 Task: Create in the project ArchBridge and in the Backlog issue 'Implement user permissions to restrict access to sensitive data' a child issue 'Big data model interpretability and fairness testing and optimization', and assign it to team member softage.4@softage.net. Create in the project ArchBridge and in the Backlog issue 'Develop a new feature to allow for in-app messaging between users' a child issue 'Kubernetes cluster node and pod monitoring and remediation', and assign it to team member softage.1@softage.net
Action: Mouse moved to (206, 57)
Screenshot: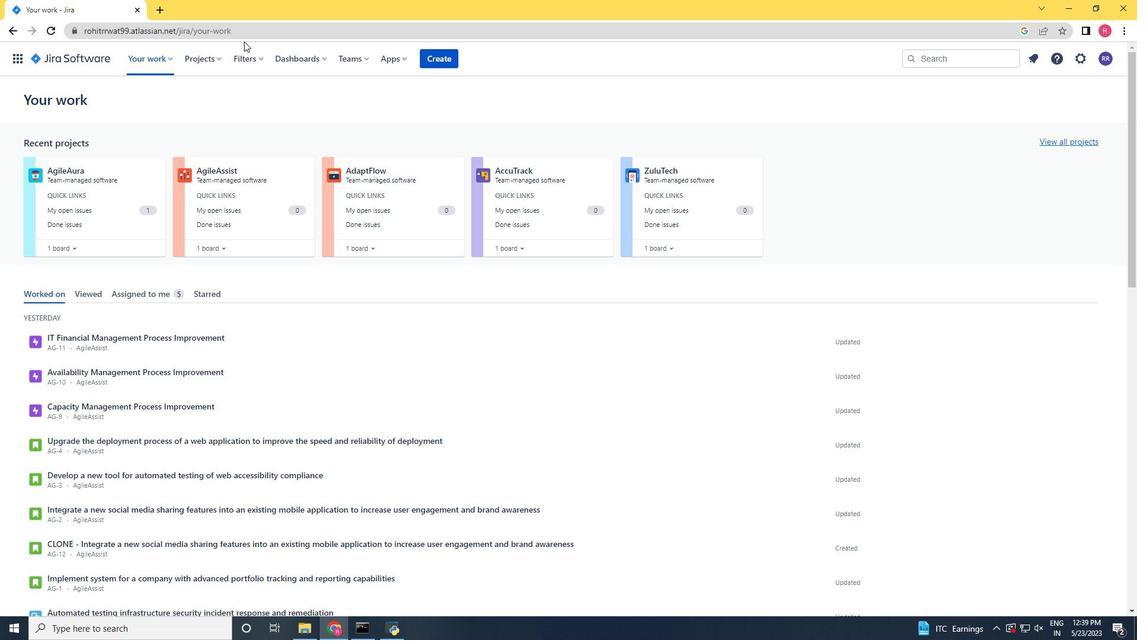 
Action: Mouse pressed left at (206, 57)
Screenshot: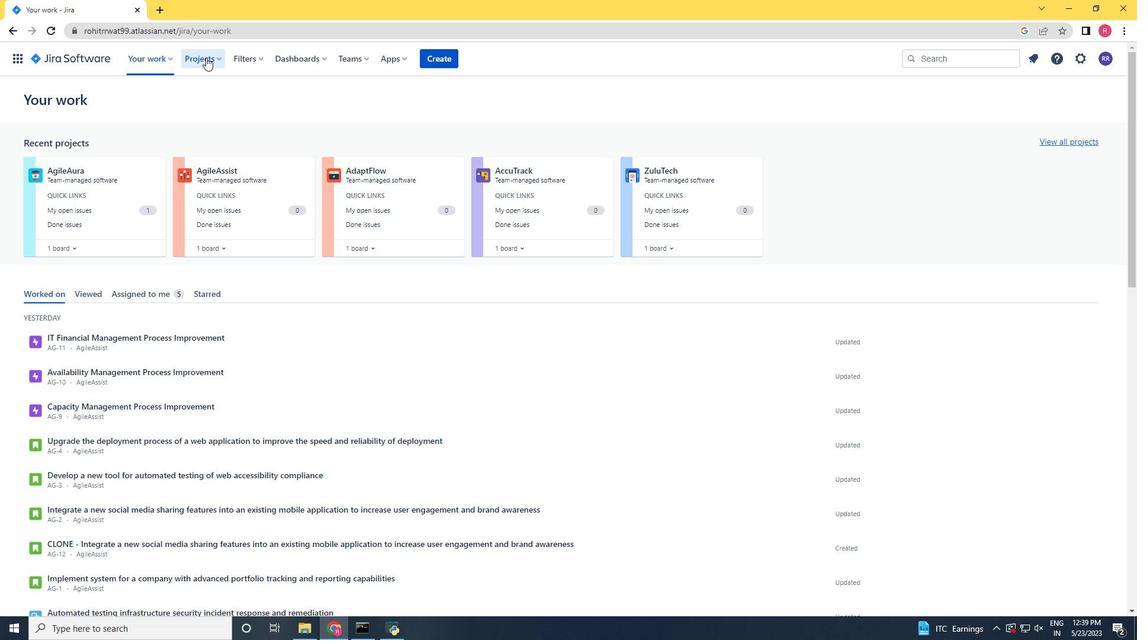 
Action: Mouse moved to (226, 109)
Screenshot: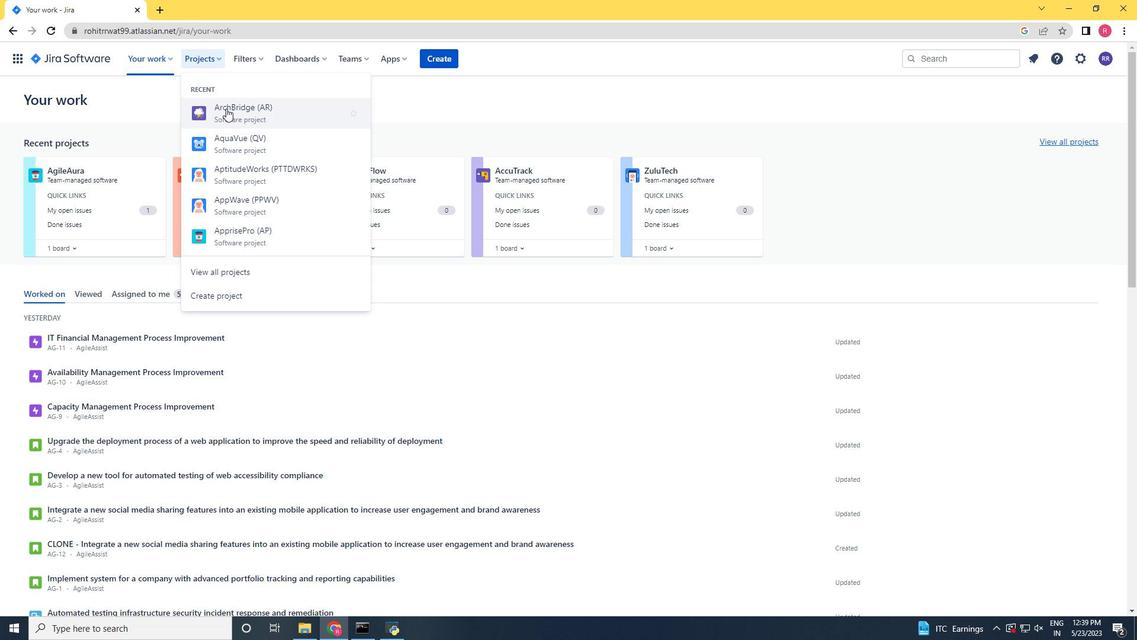 
Action: Mouse pressed left at (226, 109)
Screenshot: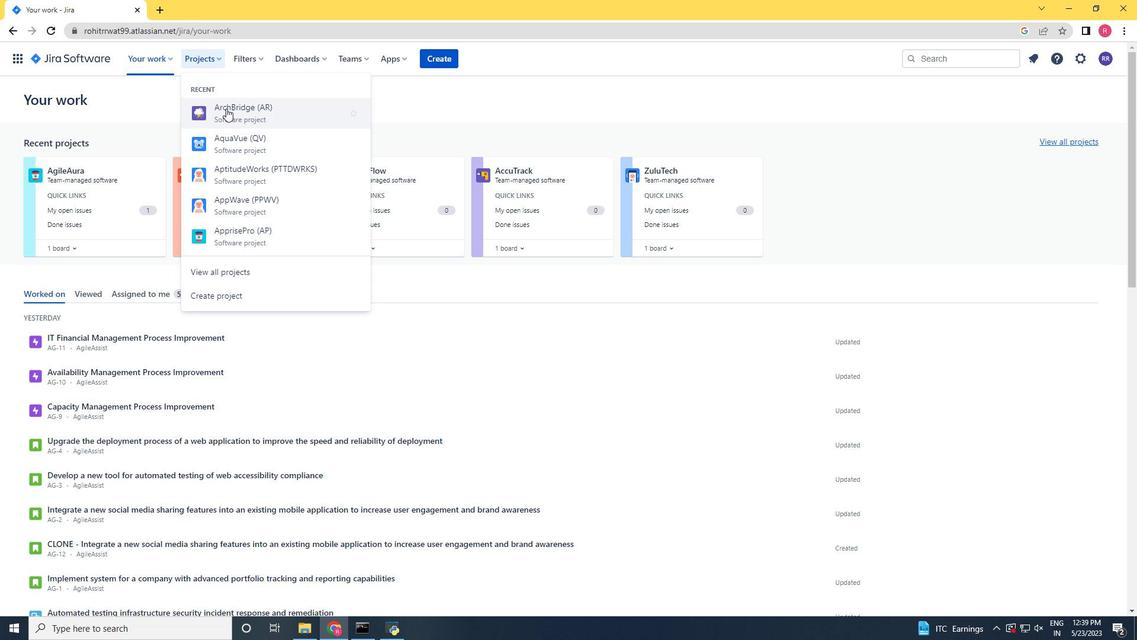
Action: Mouse moved to (66, 183)
Screenshot: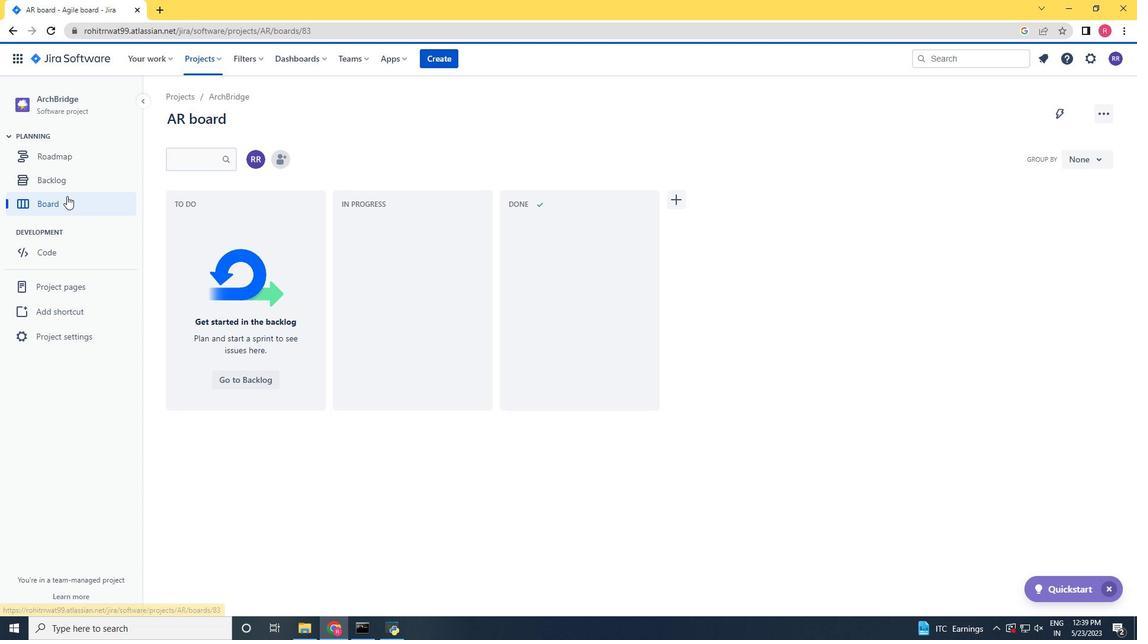 
Action: Mouse pressed left at (66, 183)
Screenshot: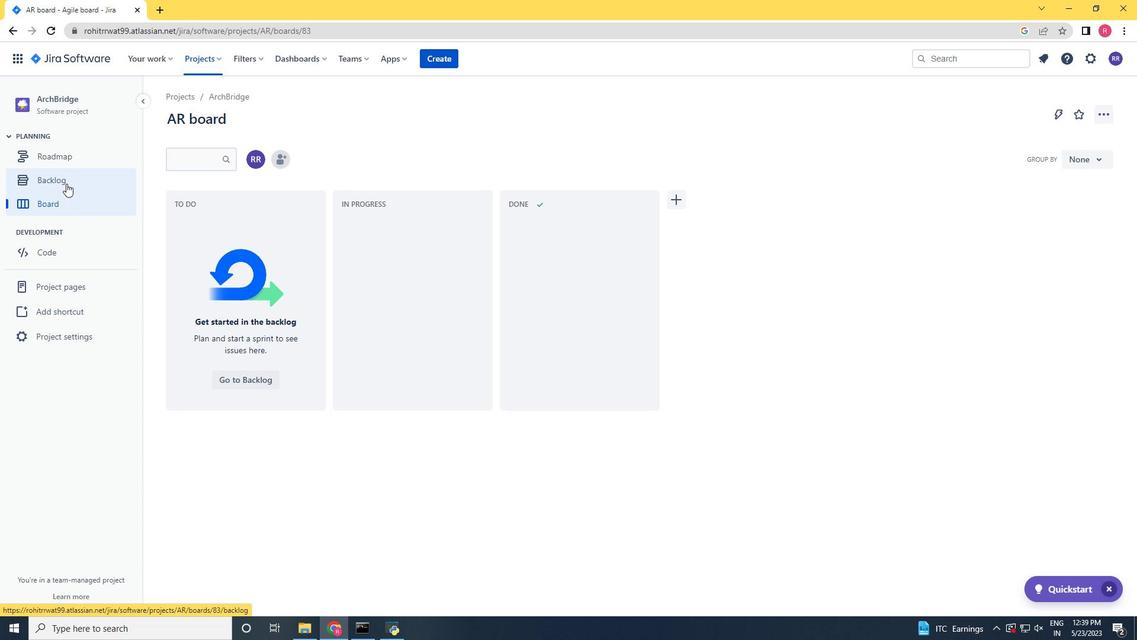 
Action: Mouse moved to (488, 339)
Screenshot: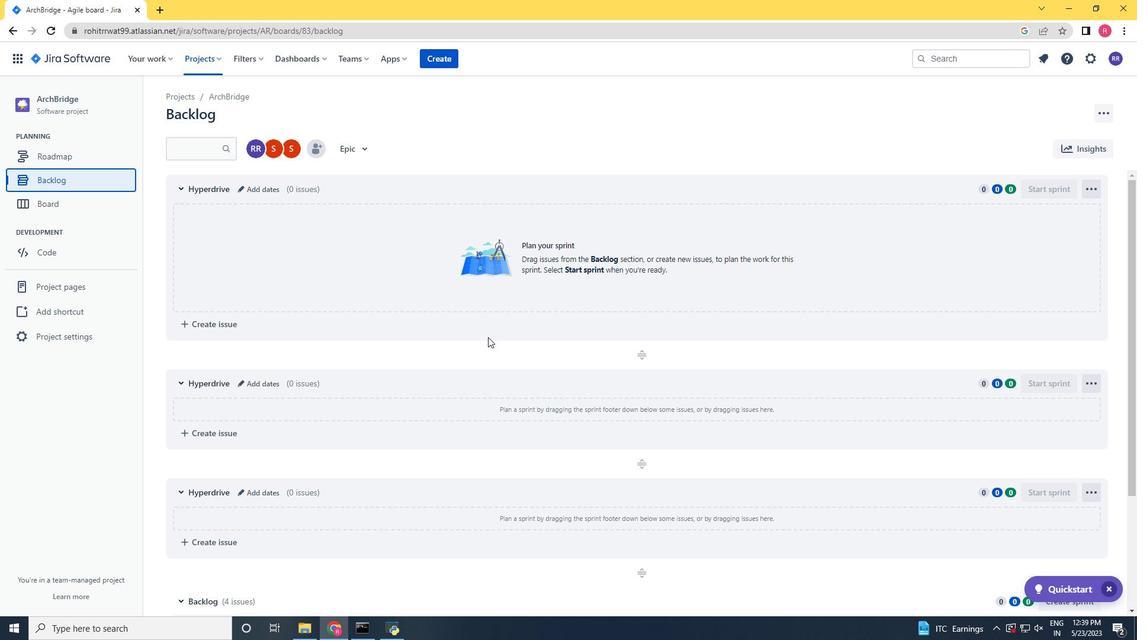
Action: Mouse scrolled (488, 338) with delta (0, 0)
Screenshot: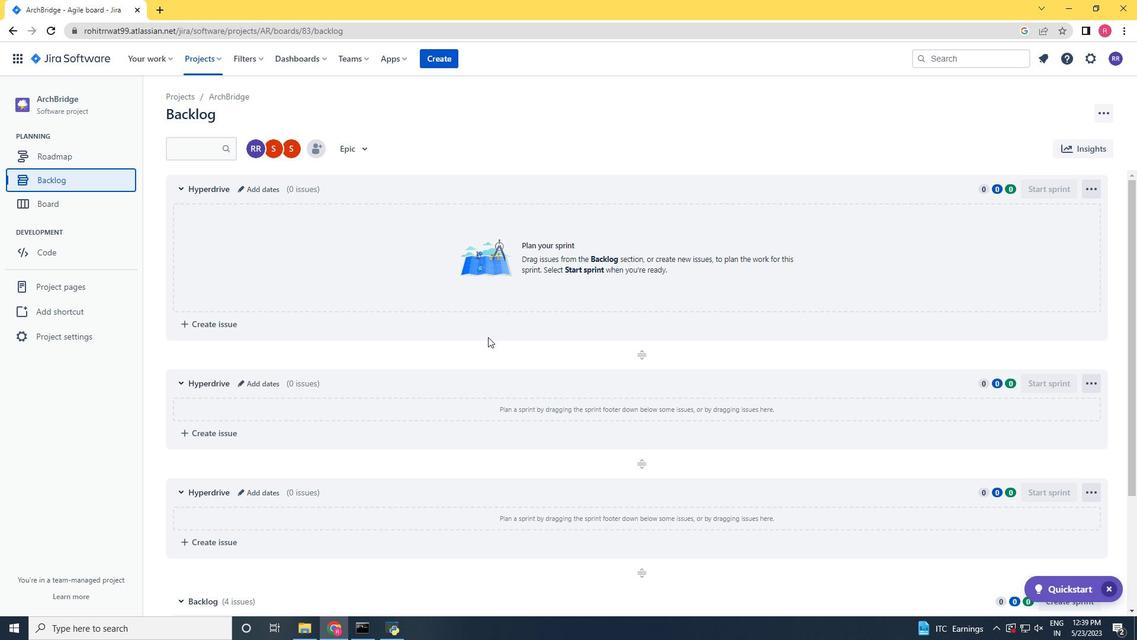 
Action: Mouse moved to (488, 340)
Screenshot: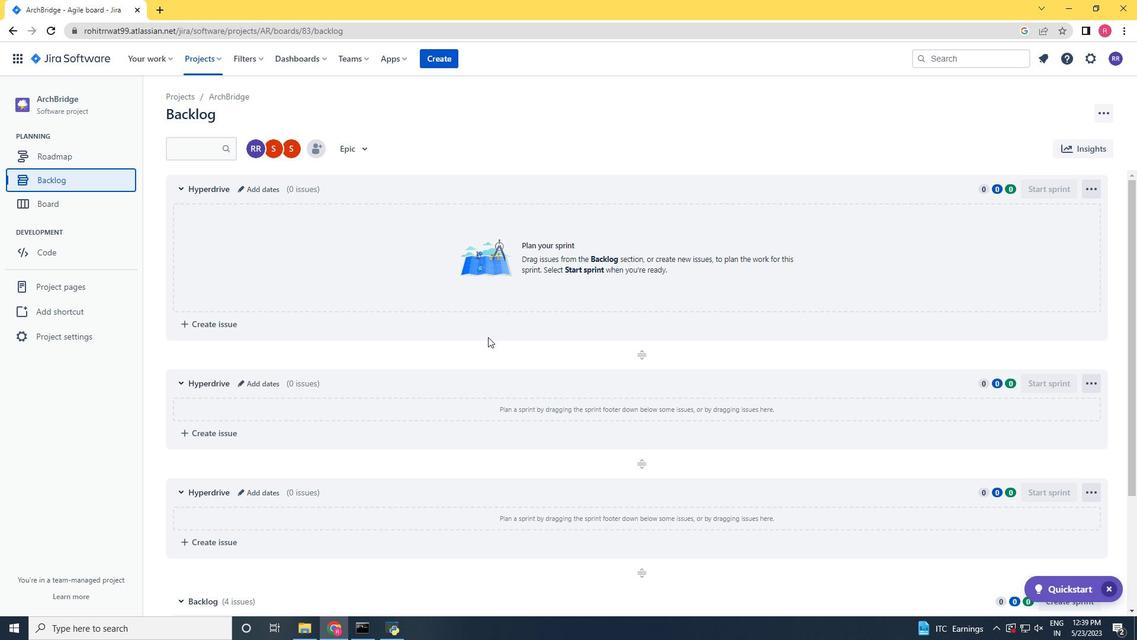 
Action: Mouse scrolled (488, 340) with delta (0, 0)
Screenshot: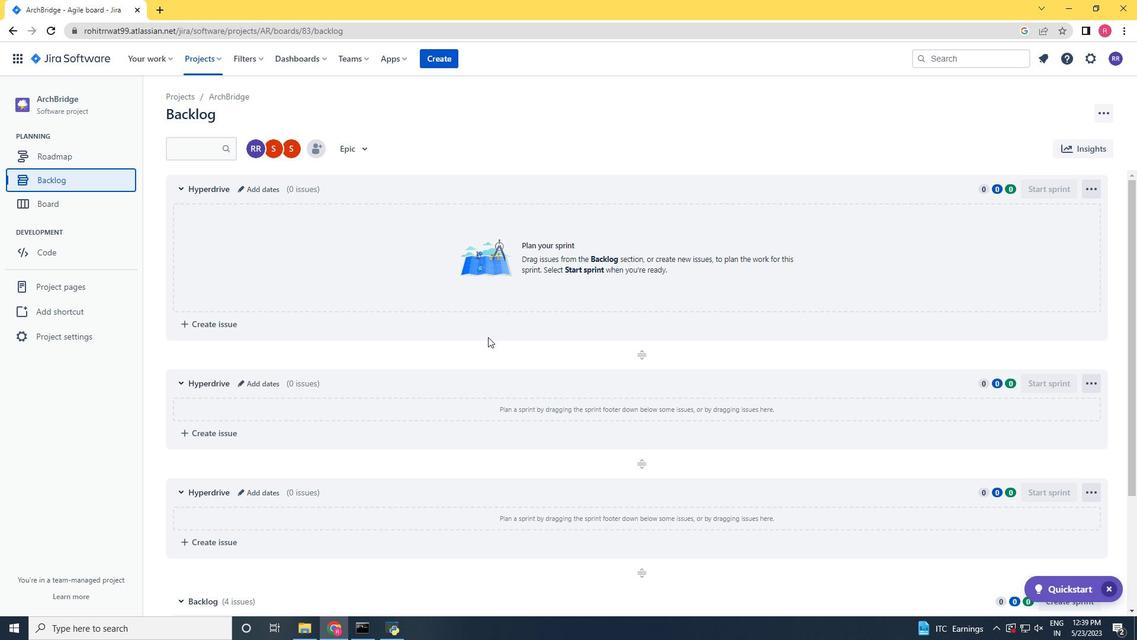 
Action: Mouse scrolled (488, 340) with delta (0, 0)
Screenshot: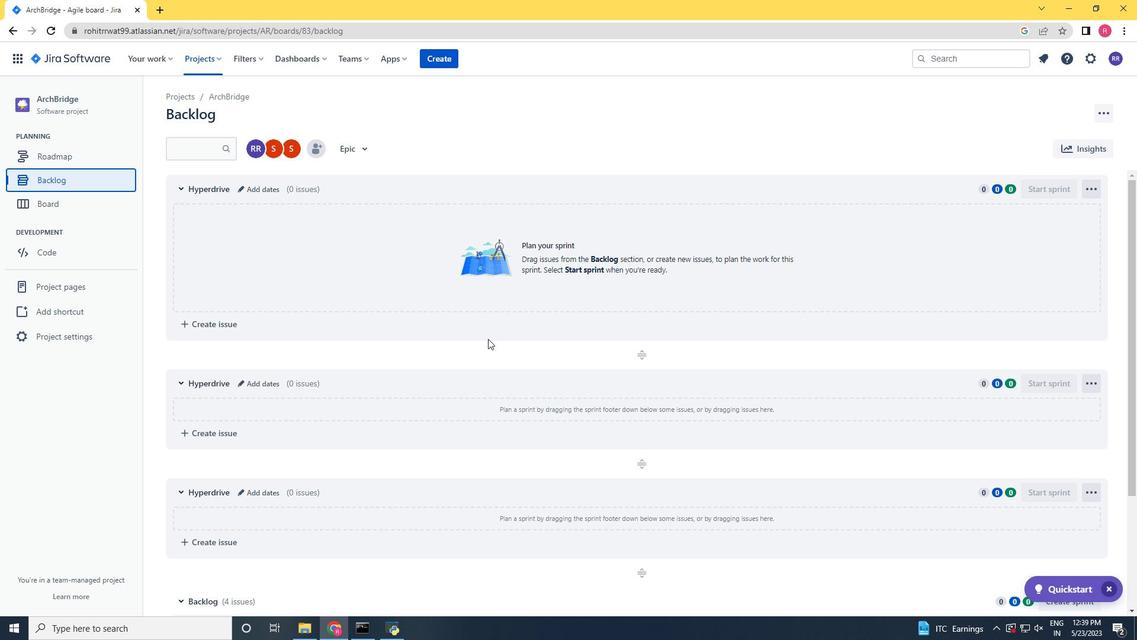 
Action: Mouse scrolled (488, 340) with delta (0, 0)
Screenshot: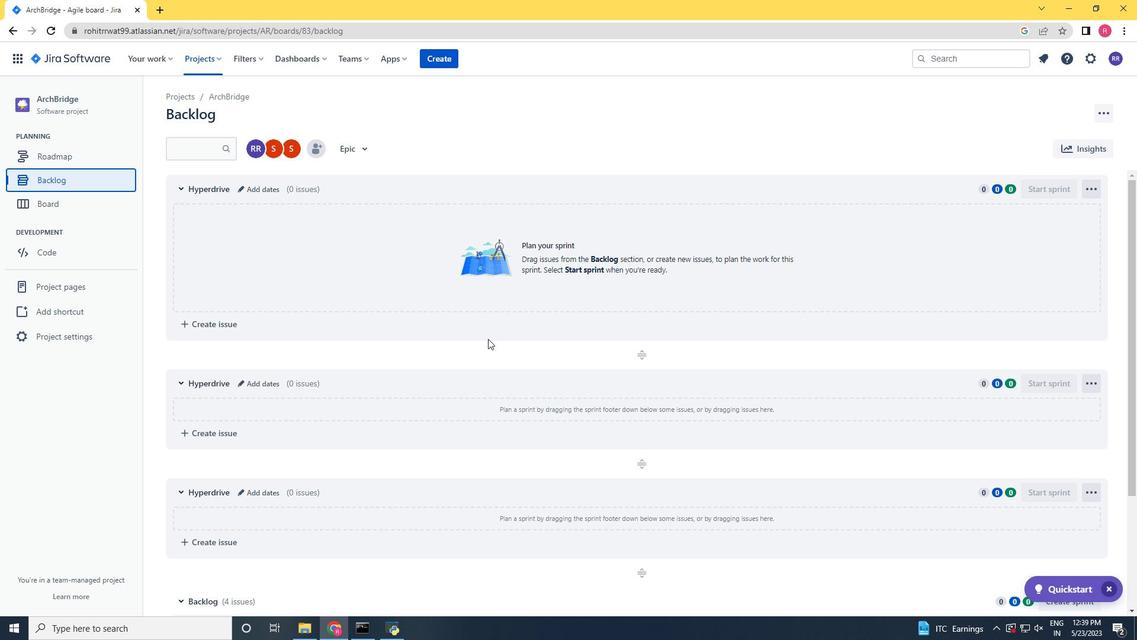 
Action: Mouse scrolled (488, 340) with delta (0, 0)
Screenshot: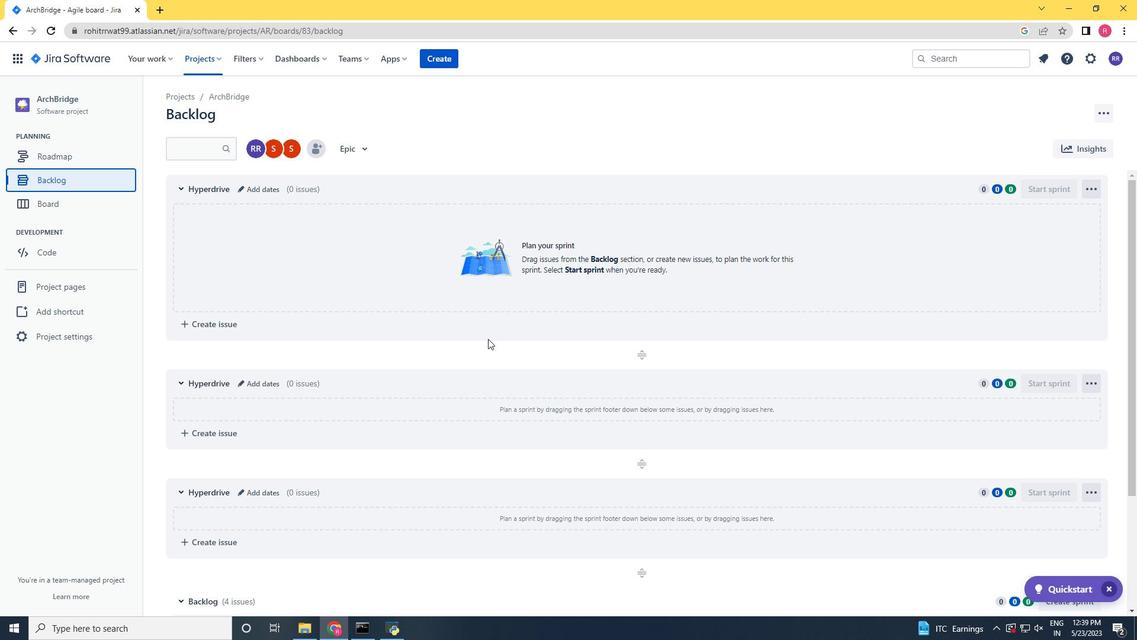 
Action: Mouse scrolled (488, 340) with delta (0, 0)
Screenshot: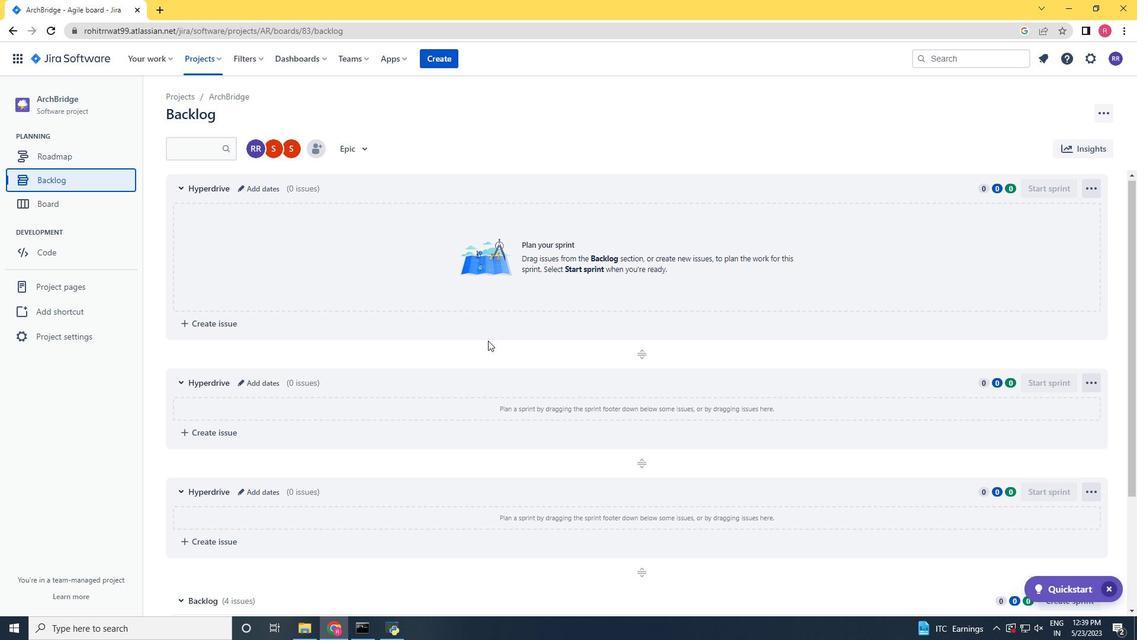 
Action: Mouse moved to (489, 360)
Screenshot: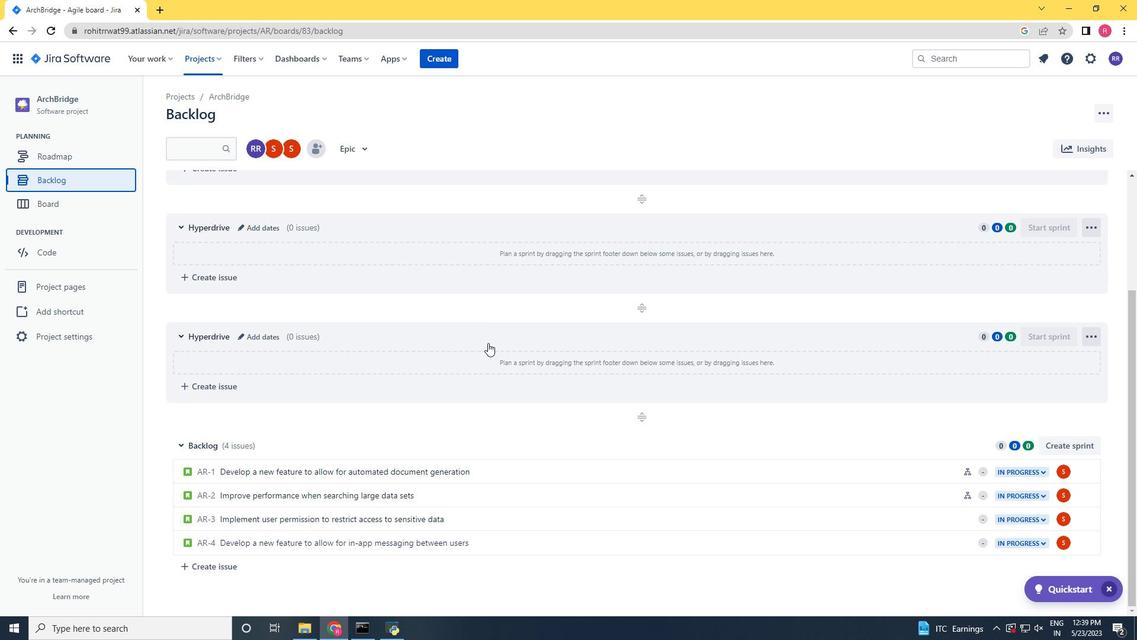 
Action: Mouse scrolled (489, 360) with delta (0, 0)
Screenshot: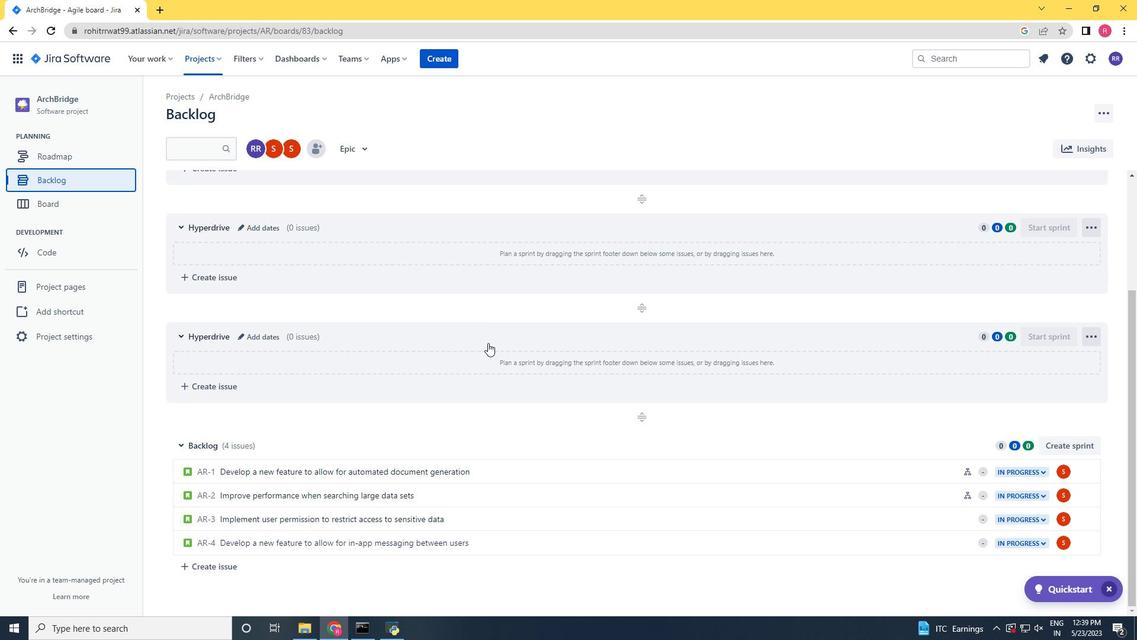 
Action: Mouse moved to (772, 519)
Screenshot: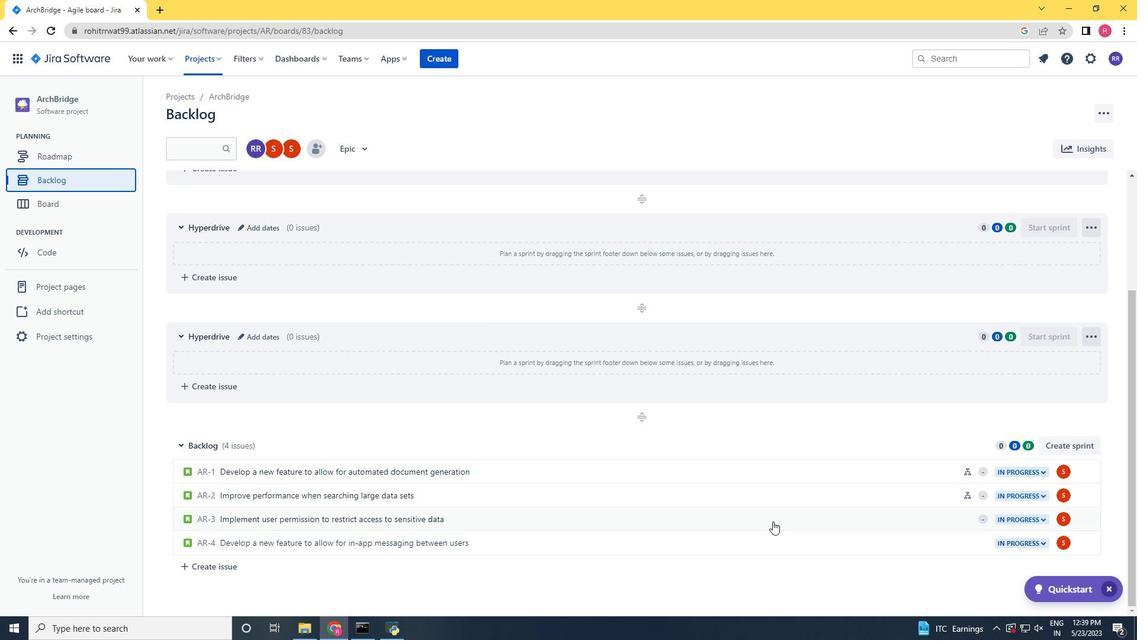 
Action: Mouse pressed left at (772, 519)
Screenshot: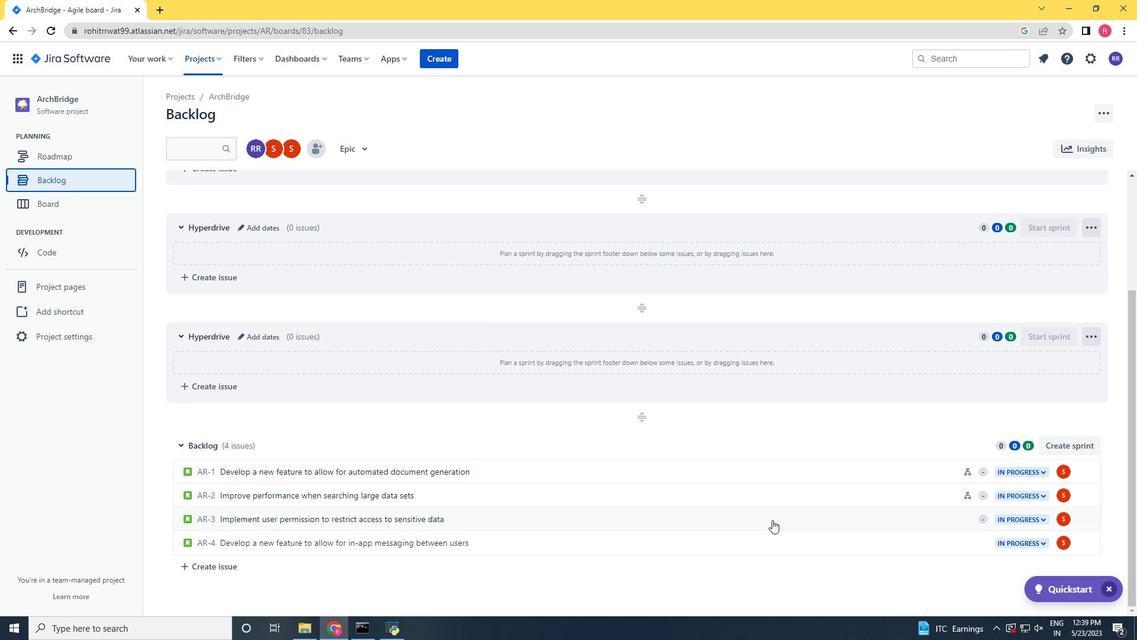 
Action: Mouse moved to (929, 250)
Screenshot: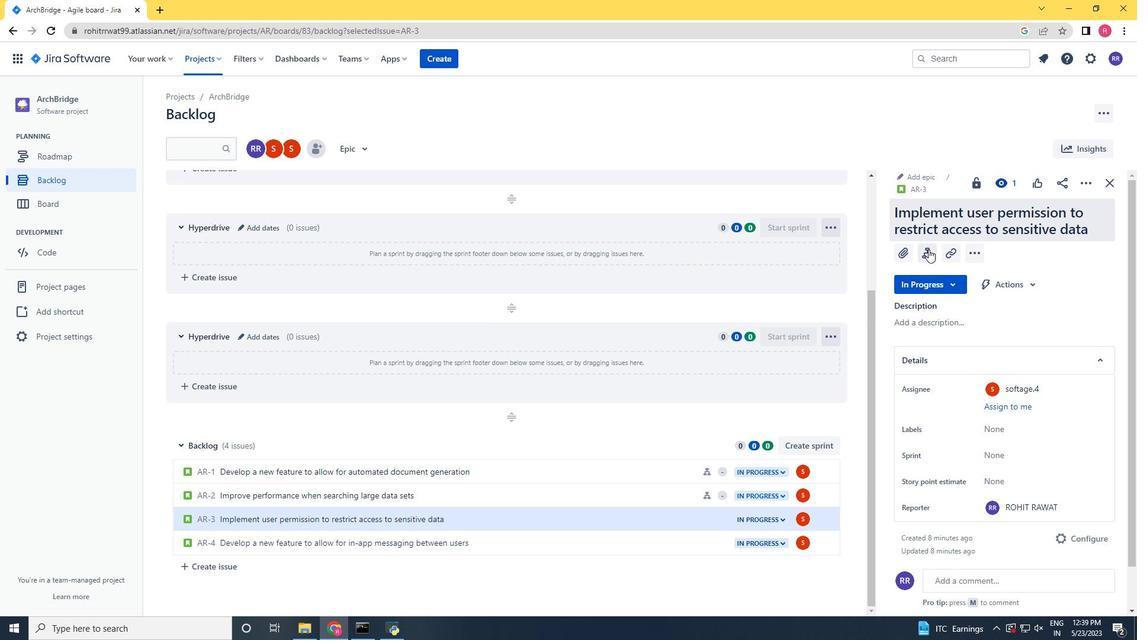 
Action: Mouse pressed left at (929, 250)
Screenshot: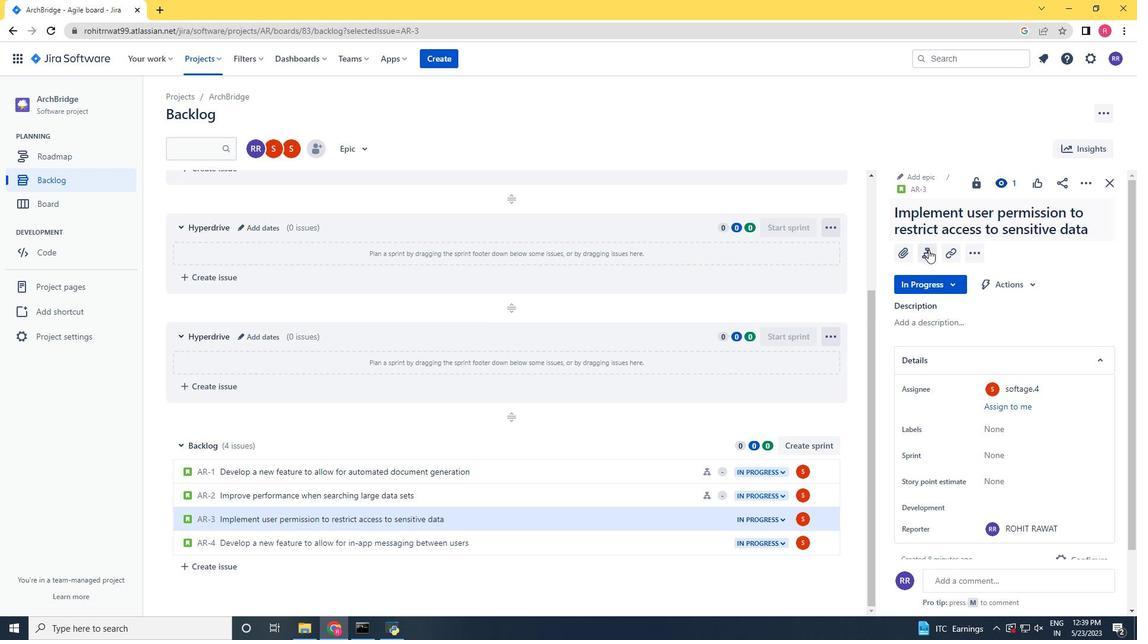 
Action: Mouse moved to (928, 252)
Screenshot: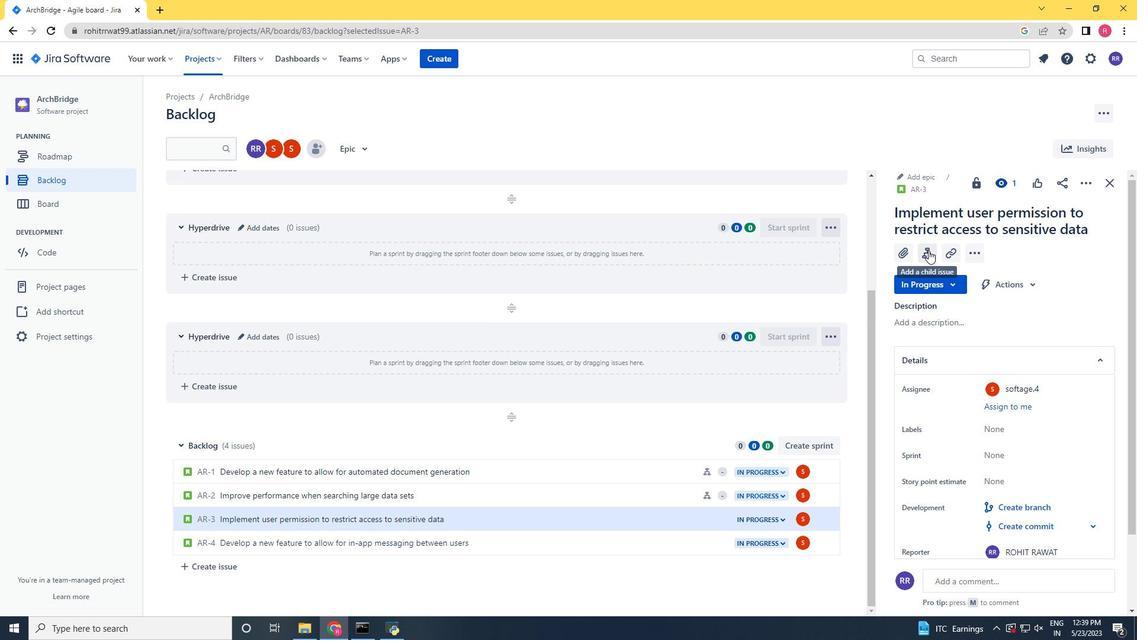 
Action: Key pressed <Key.shift>BIg<Key.space>data<Key.space>model<Key.space><Key.left><Key.left><Key.left><Key.left><Key.left><Key.left><Key.left><Key.left><Key.left><Key.left><Key.left><Key.left><Key.left><Key.left><Key.left><Key.left><Key.right><Key.right><Key.backspace>i<Key.right><Key.right><Key.right><Key.right><Key.right><Key.right><Key.right><Key.right><Key.right><Key.right><Key.right><Key.right><Key.right><Key.right><Key.right><Key.right><Key.right>intepretability<Key.space>and<Key.space>faiir<Key.backspace><Key.backspace>rnessr<Key.backspace>testing<Key.space><Key.left><Key.left><Key.left><Key.left><Key.left><Key.left><Key.left><Key.left><Key.space><Key.right><Key.right><Key.right><Key.right><Key.right><Key.right><Key.right><Key.right><Key.right><Key.right><Key.right>and<Key.space>optimization<Key.space><Key.left><Key.left><Key.left><Key.left><Key.left><Key.left><Key.left><Key.left><Key.left><Key.left><Key.left><Key.left><Key.left><Key.left><Key.left><Key.left><Key.left><Key.left><Key.left><Key.left><Key.left><Key.left><Key.left><Key.left><Key.left><Key.left><Key.left><Key.left><Key.left><Key.left><Key.left><Key.left><Key.left><Key.left><Key.left><Key.left><Key.left><Key.left><Key.left><Key.left><Key.left><Key.left><Key.left><Key.left><Key.left><Key.left><Key.left><Key.left><Key.left><Key.left><Key.left><Key.left><Key.right><Key.right>r<Key.enter>
Screenshot: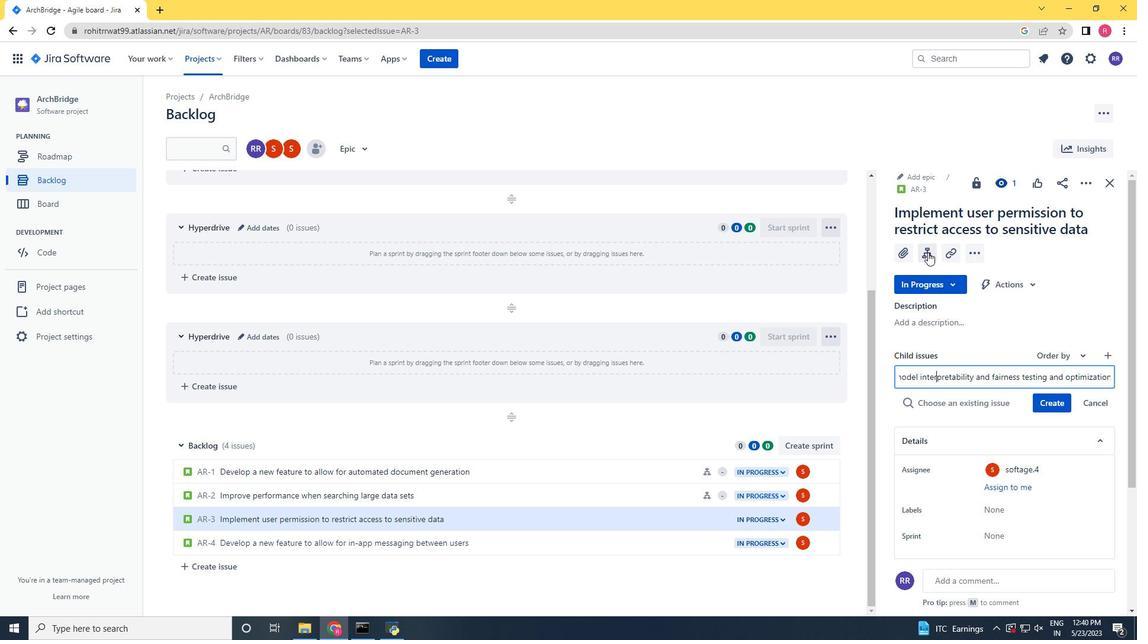 
Action: Mouse moved to (685, 535)
Screenshot: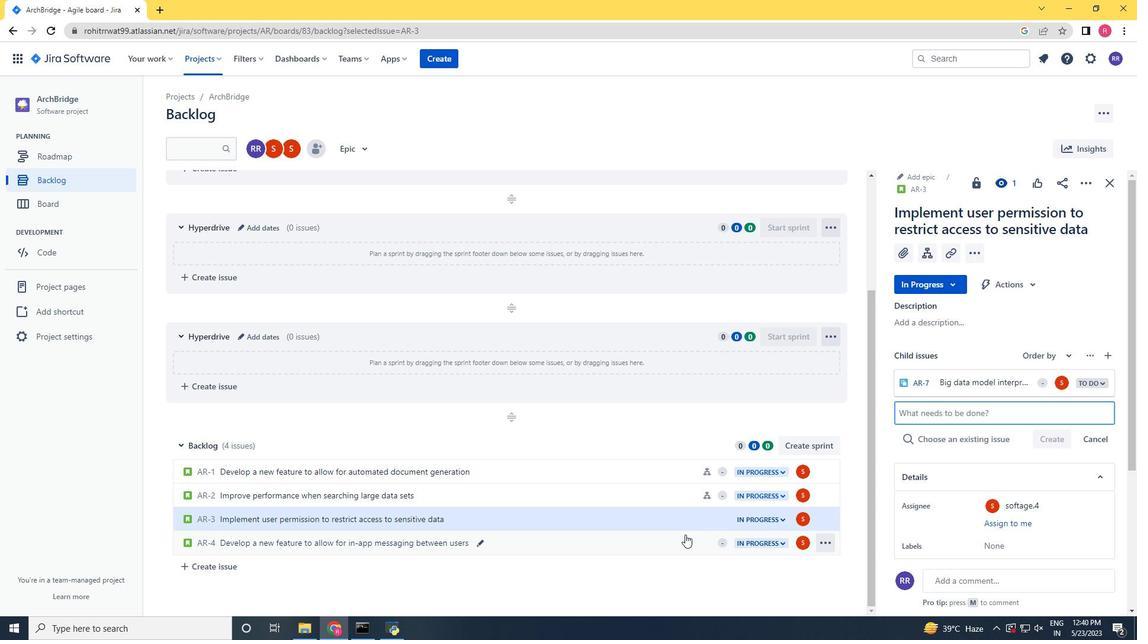
Action: Mouse pressed left at (685, 535)
Screenshot: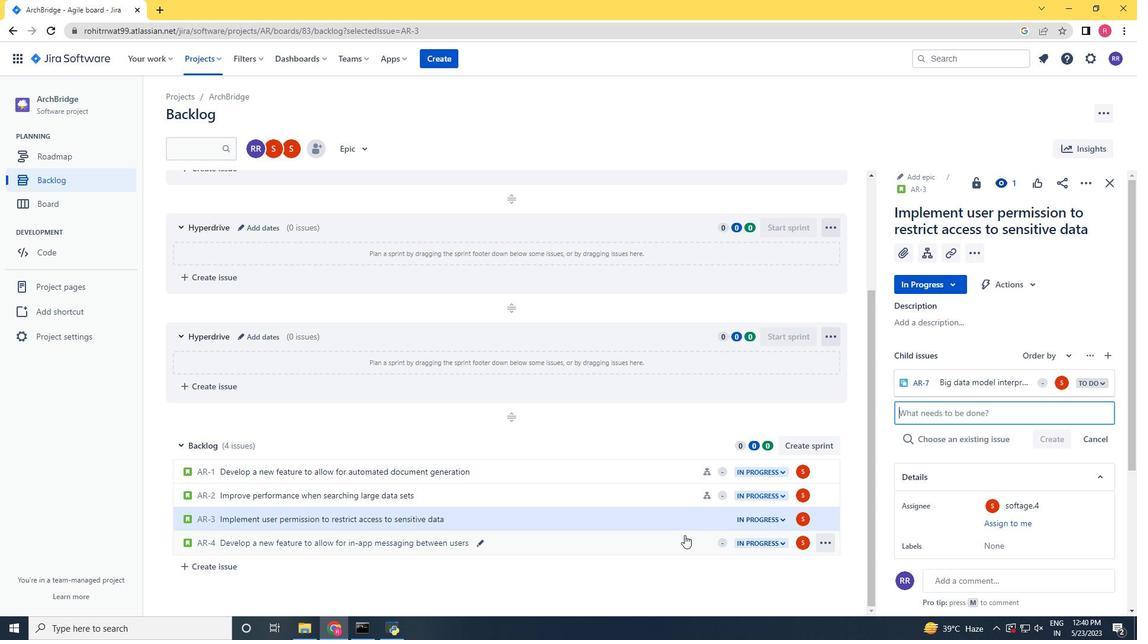 
Action: Mouse moved to (930, 254)
Screenshot: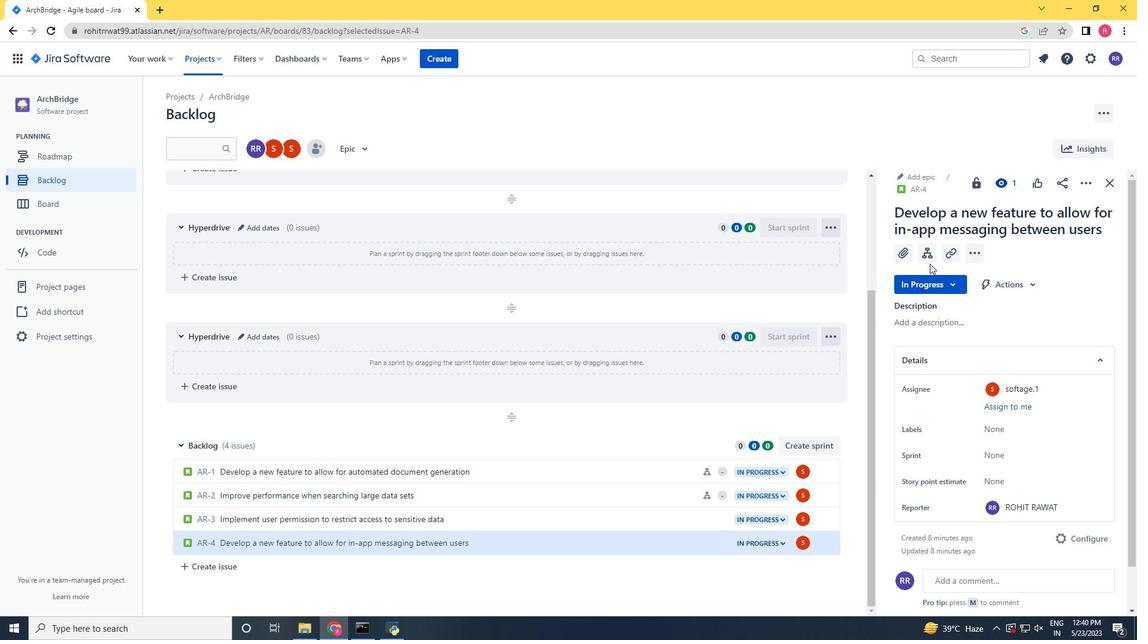 
Action: Mouse pressed left at (930, 254)
Screenshot: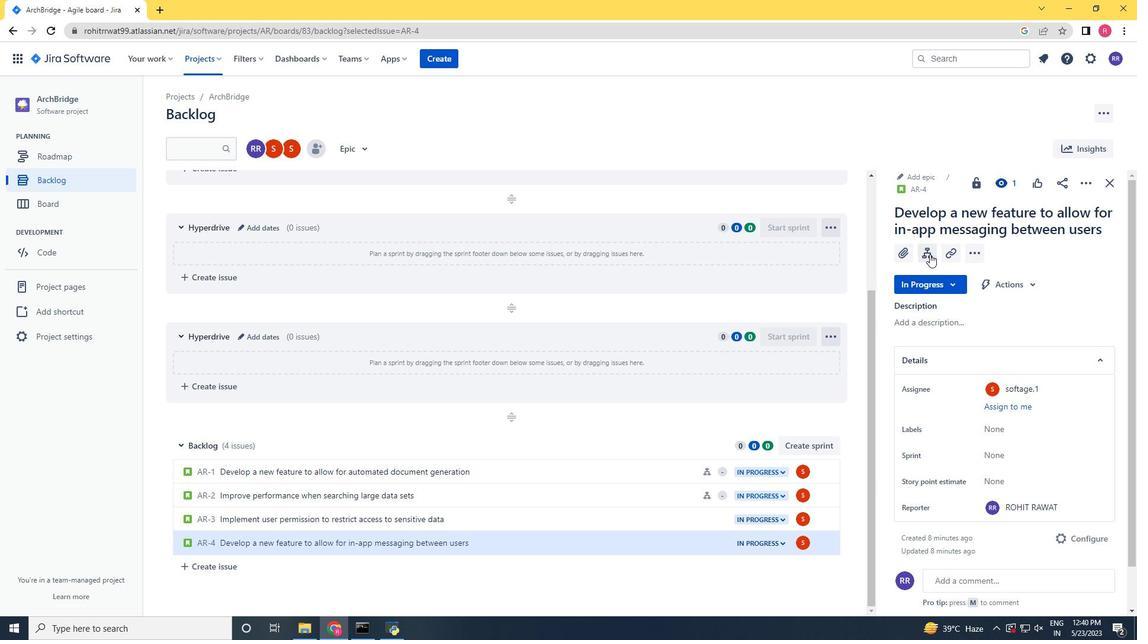 
Action: Mouse moved to (910, 371)
Screenshot: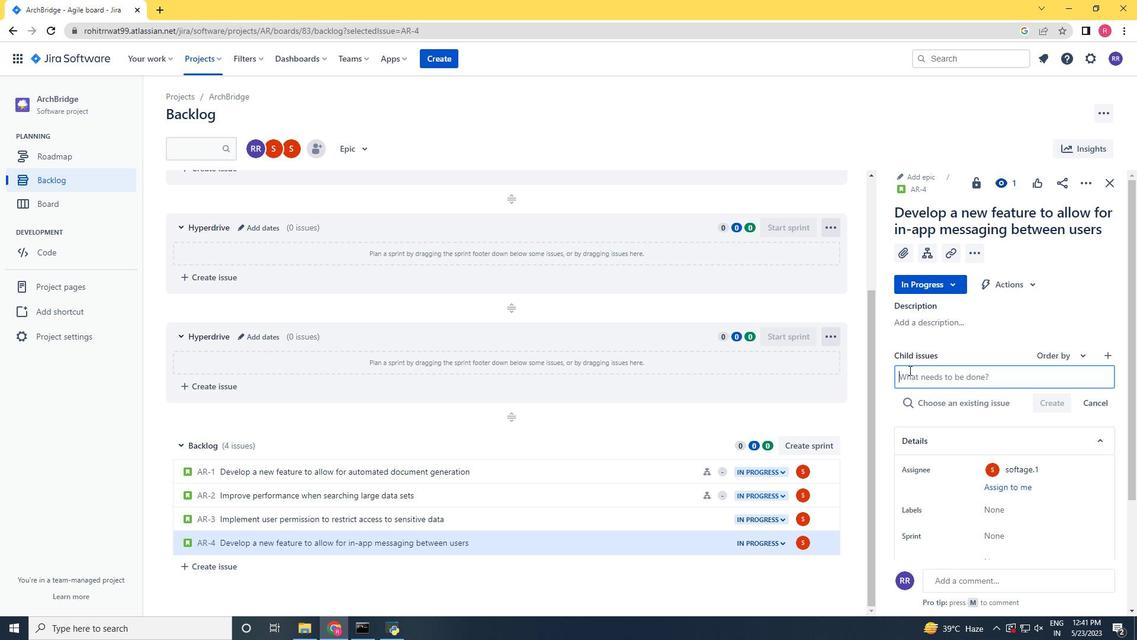 
Action: Mouse pressed left at (910, 371)
Screenshot: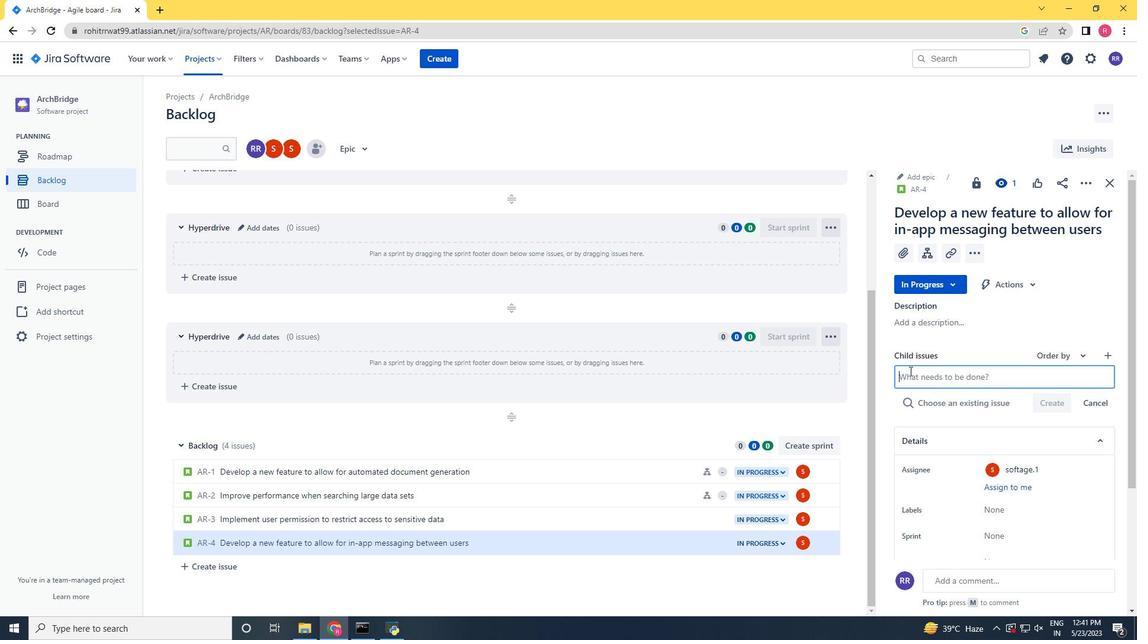 
Action: Key pressed <Key.shift>Kubernetes<Key.space>cluster<Key.space>node<Key.space>and<Key.space>pod<Key.space>monitoring<Key.space>and<Key.space>remediation<Key.enter>
Screenshot: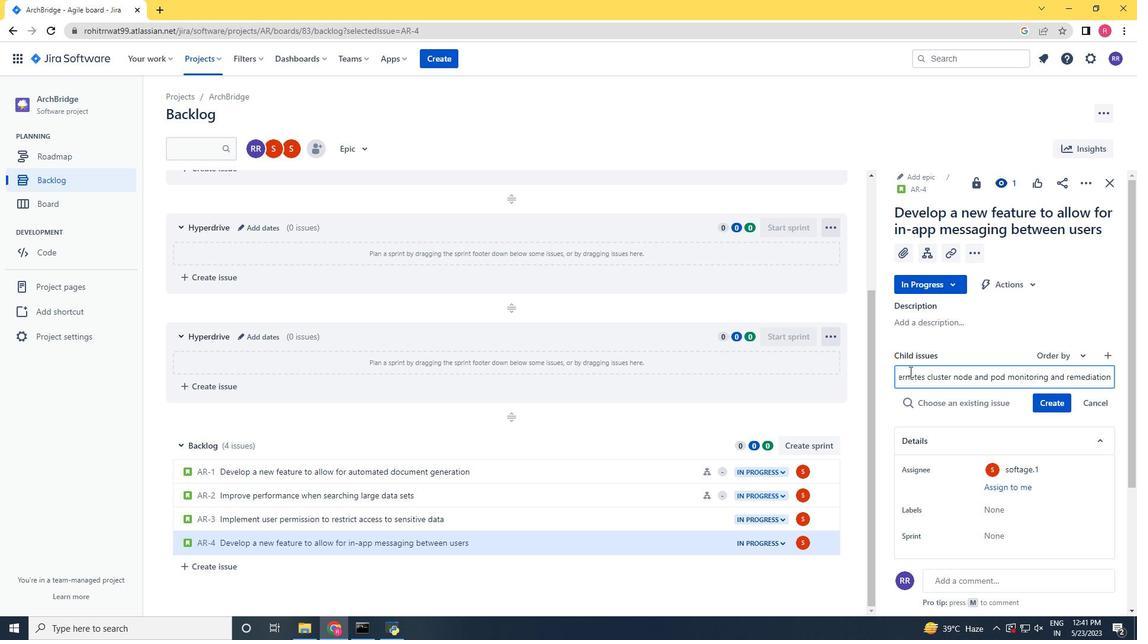 
Action: Mouse moved to (1065, 387)
Screenshot: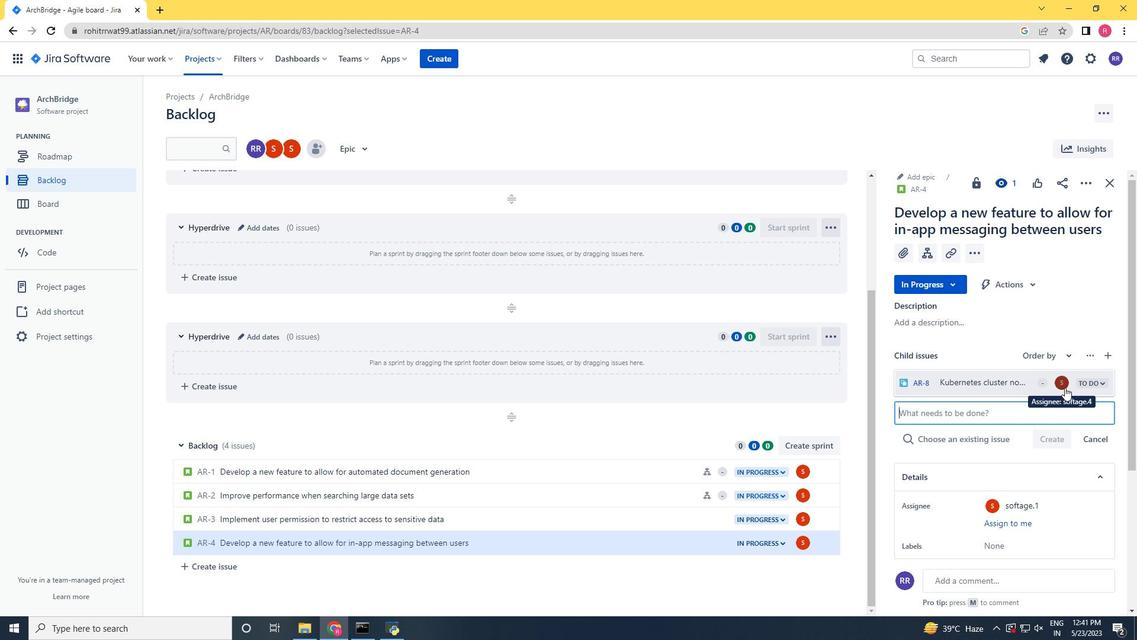 
Action: Mouse pressed left at (1065, 387)
Screenshot: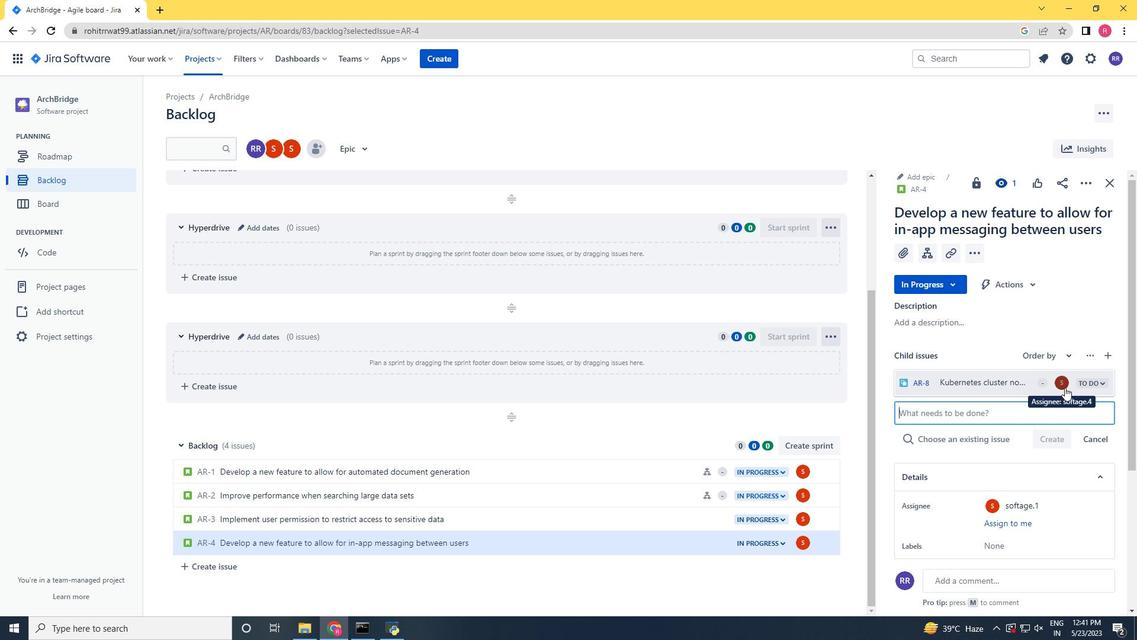 
Action: Key pressed softage.1
Screenshot: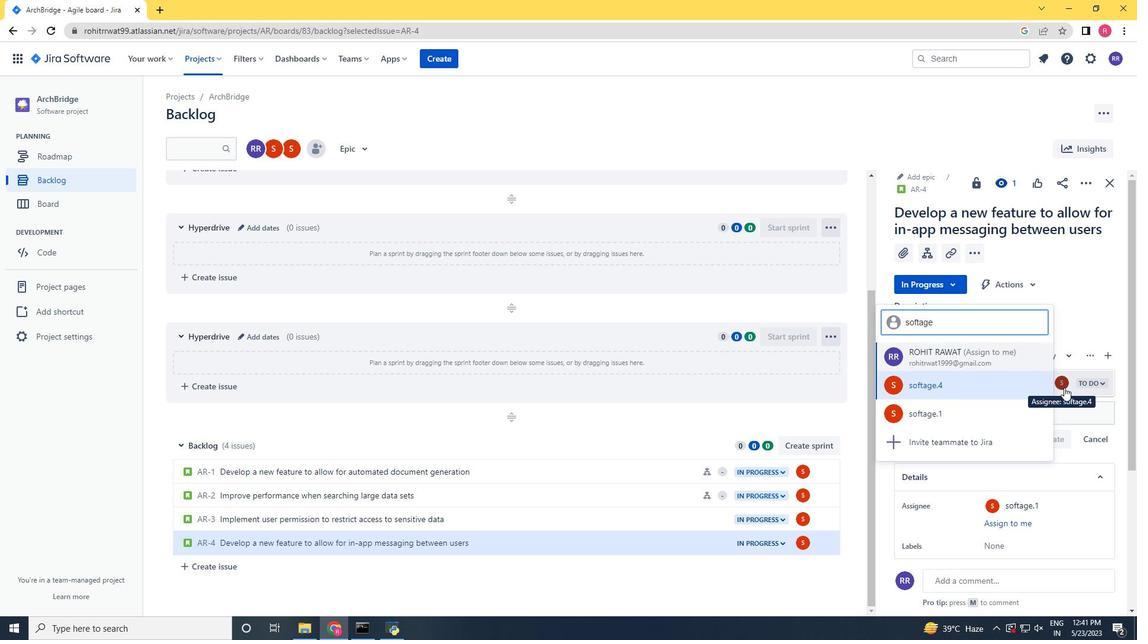 
Action: Mouse moved to (960, 373)
Screenshot: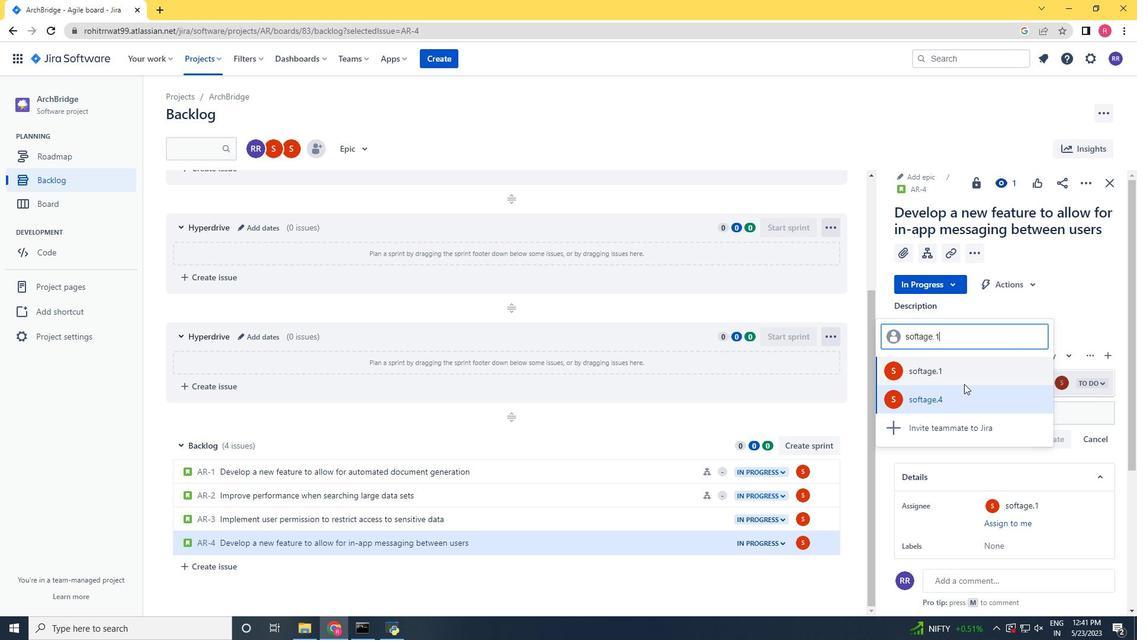 
Action: Mouse pressed left at (960, 373)
Screenshot: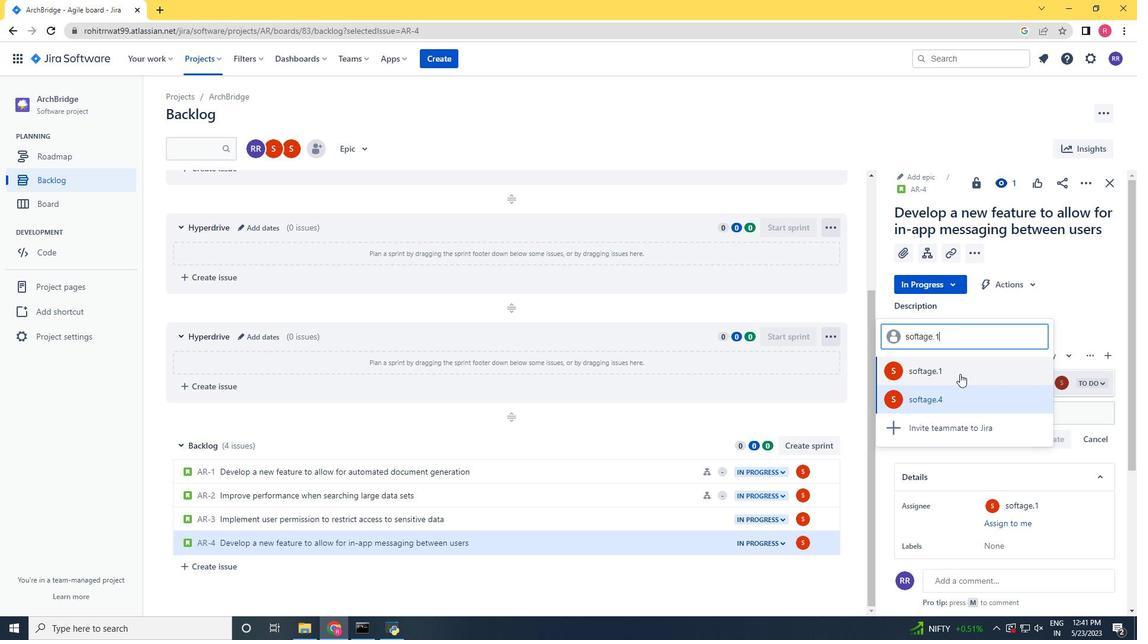 
Action: Mouse moved to (800, 380)
Screenshot: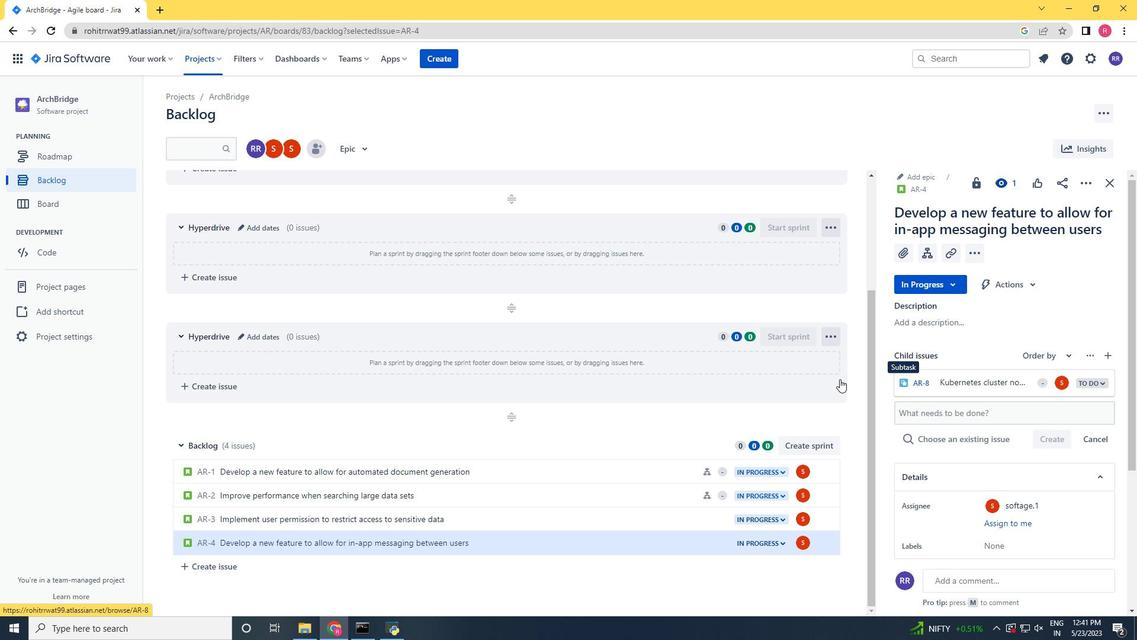 
